 Task: Plan a workshop on team goal-setting for the 17th at 4:00 PM to 4:30 PM.
Action: Mouse moved to (77, 72)
Screenshot: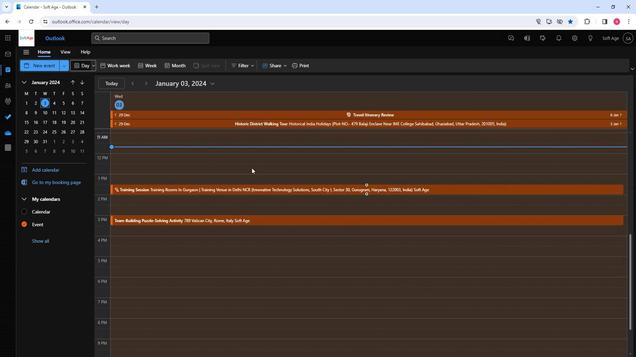 
Action: Mouse pressed left at (77, 72)
Screenshot: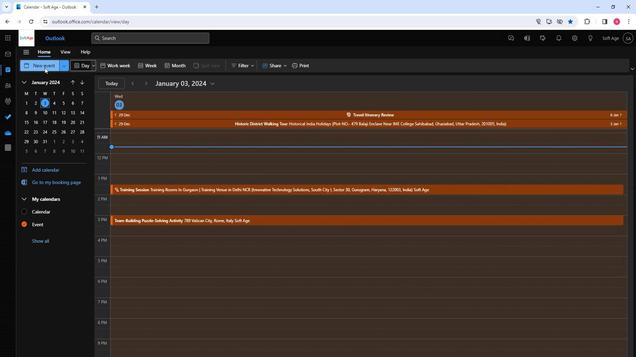 
Action: Mouse moved to (181, 107)
Screenshot: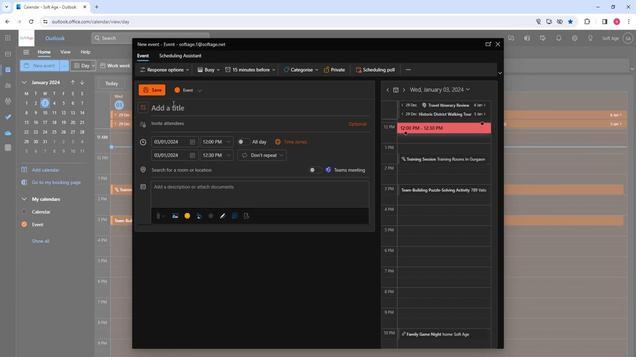 
Action: Mouse pressed left at (181, 107)
Screenshot: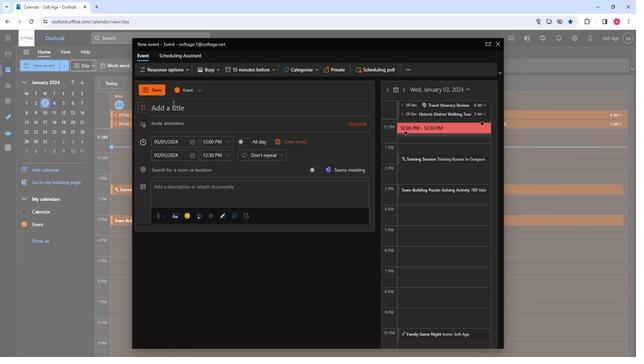 
Action: Mouse moved to (208, 121)
Screenshot: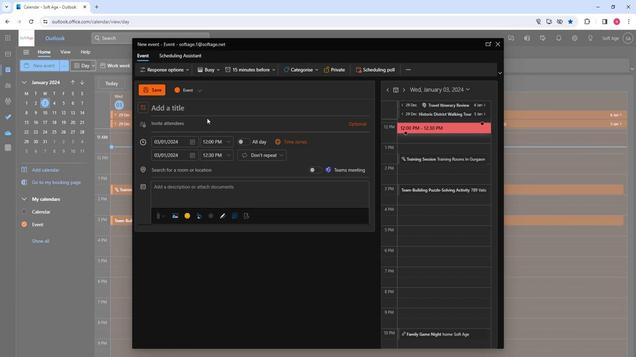 
Action: Key pressed <Key.shift><Key.shift><Key.shift><Key.shift><Key.shift><Key.shift><Key.shift><Key.shift><Key.shift><Key.shift><Key.shift><Key.shift>Workshop<Key.space><Key.shift>On<Key.space><Key.shift><Key.shift><Key.shift>Team-<Key.shift>Goal<Key.space><Key.shift><Key.shift><Key.shift><Key.shift><Key.shift><Key.shift><Key.shift><Key.shift><Key.shift><Key.shift><Key.shift><Key.shift><Key.shift>
Screenshot: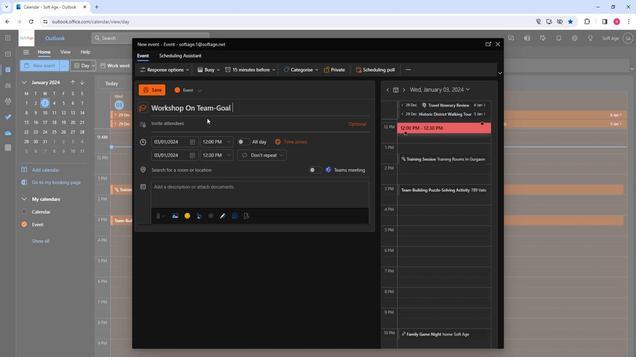 
Action: Mouse moved to (217, 112)
Screenshot: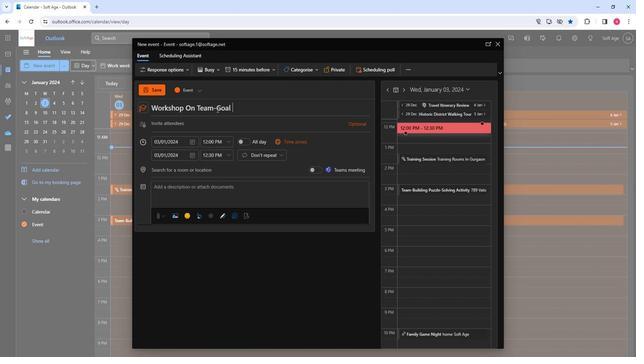 
Action: Mouse pressed left at (217, 112)
Screenshot: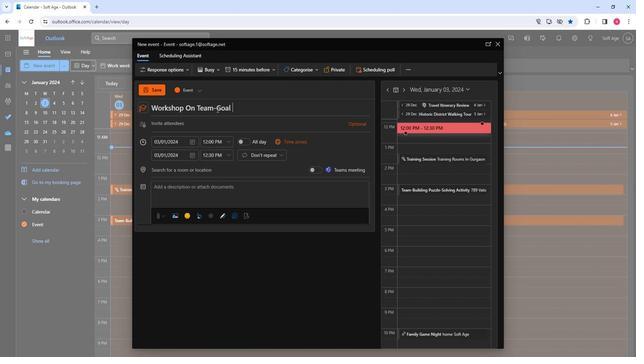 
Action: Mouse moved to (237, 114)
Screenshot: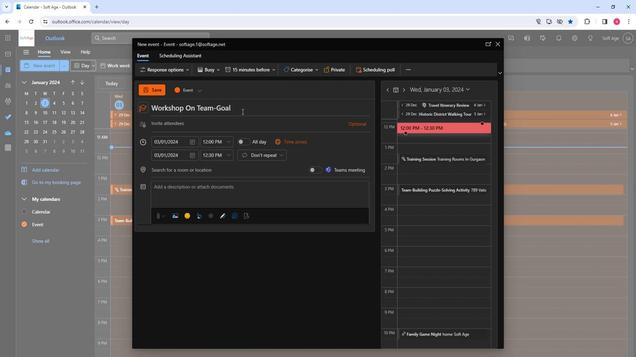 
Action: Key pressed <Key.backspace>
Screenshot: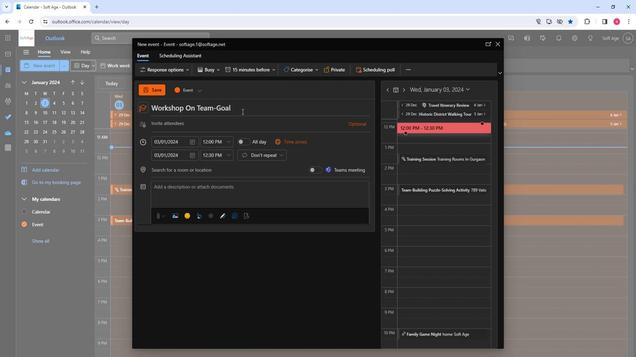 
Action: Mouse pressed left at (237, 114)
Screenshot: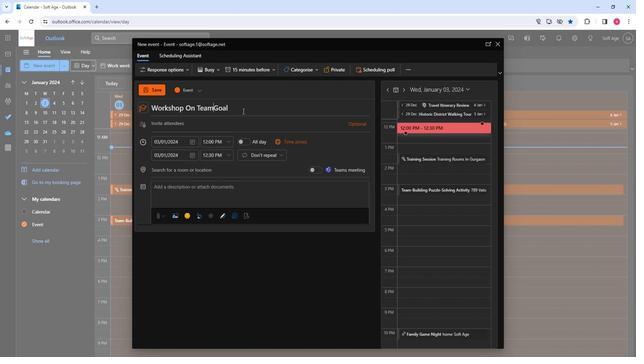 
Action: Mouse moved to (214, 110)
Screenshot: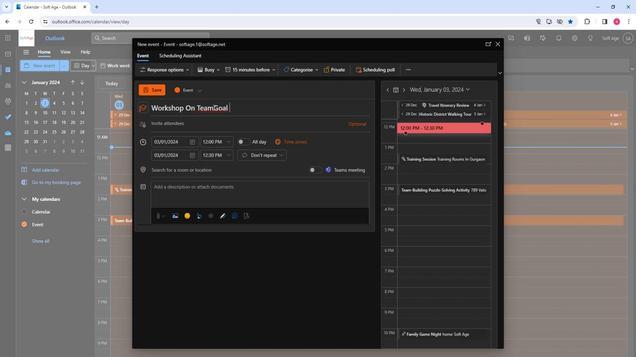 
Action: Mouse pressed left at (214, 110)
Screenshot: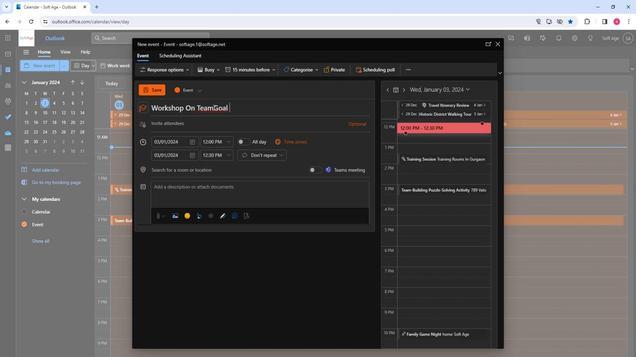 
Action: Mouse moved to (212, 110)
Screenshot: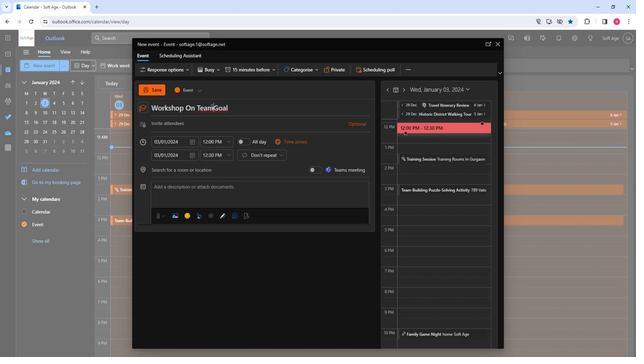 
Action: Key pressed <Key.space>
Screenshot: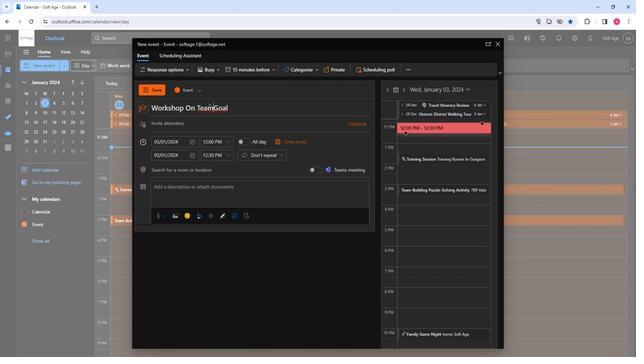 
Action: Mouse moved to (235, 111)
Screenshot: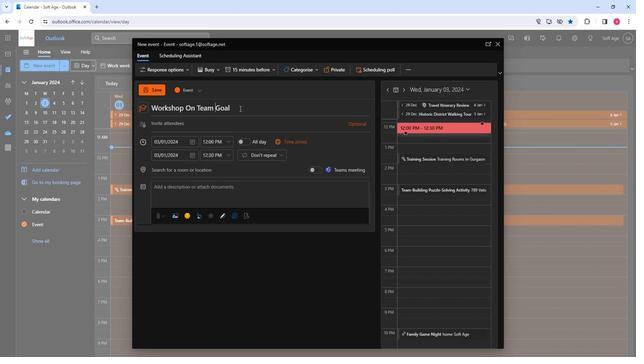 
Action: Mouse pressed left at (235, 111)
Screenshot: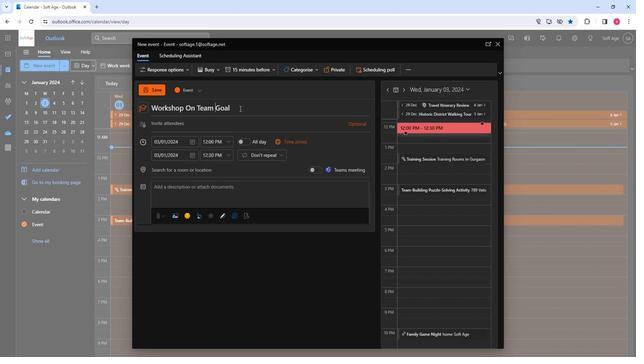 
Action: Mouse moved to (240, 107)
Screenshot: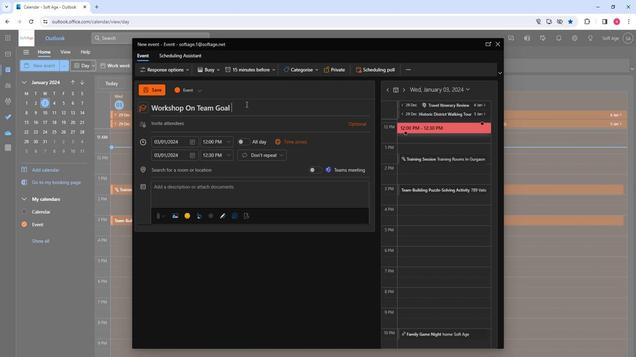 
Action: Key pressed <Key.backspace>-<Key.shift>setting<Key.space>
Screenshot: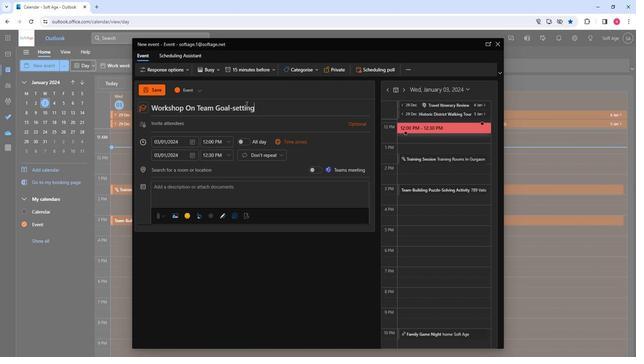 
Action: Mouse moved to (224, 124)
Screenshot: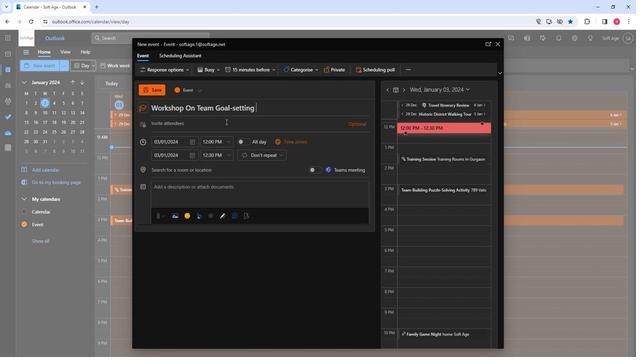 
Action: Mouse pressed left at (224, 124)
Screenshot: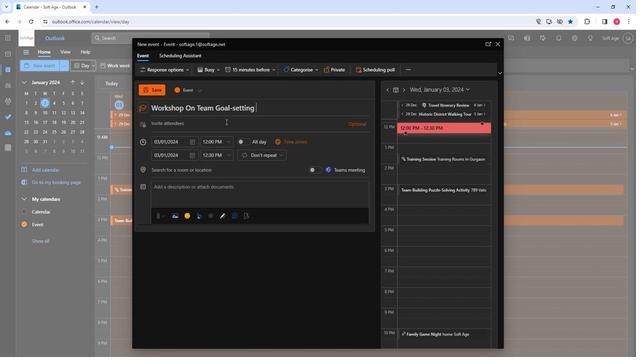 
Action: Mouse moved to (276, 124)
Screenshot: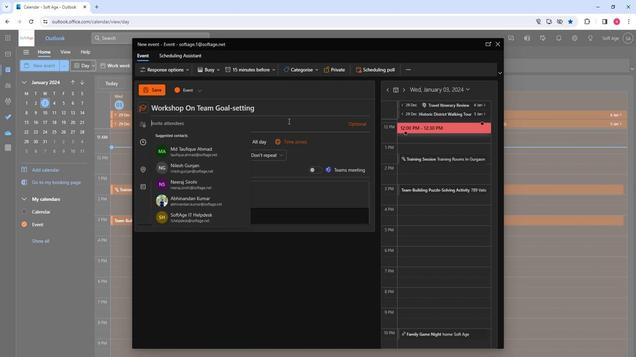 
Action: Key pressed so
Screenshot: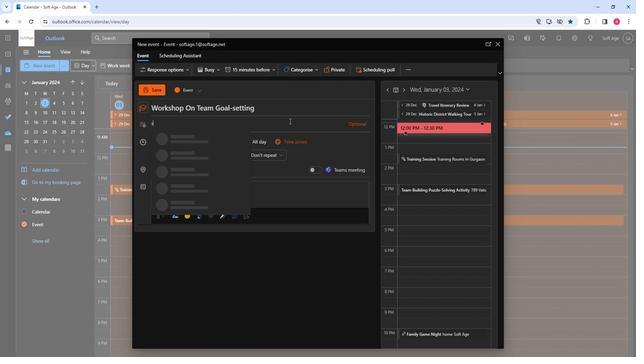
Action: Mouse moved to (197, 166)
Screenshot: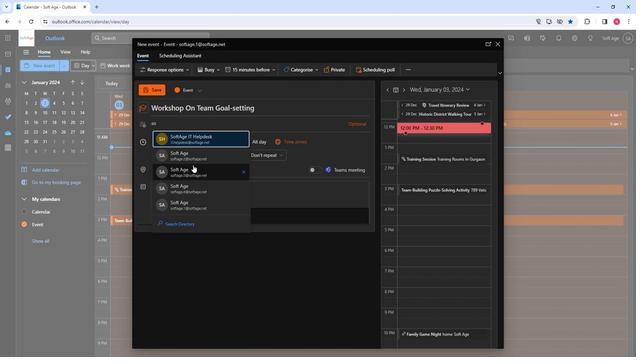 
Action: Mouse pressed left at (197, 166)
Screenshot: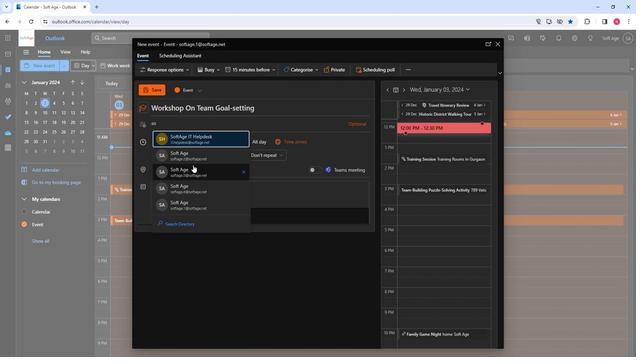 
Action: Mouse moved to (205, 168)
Screenshot: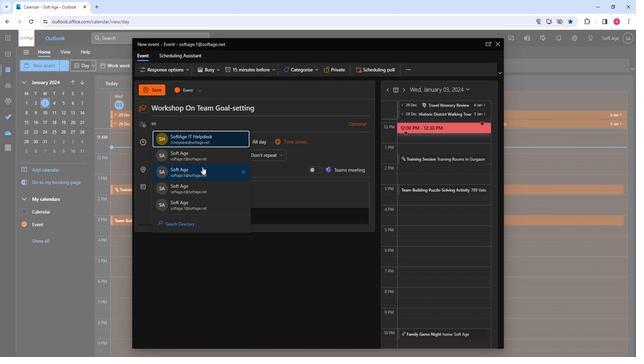 
Action: Key pressed so
Screenshot: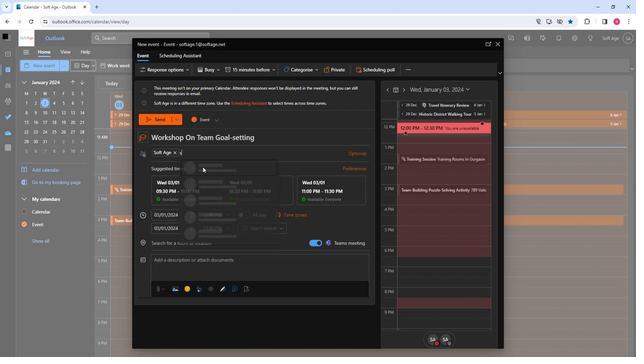 
Action: Mouse moved to (212, 183)
Screenshot: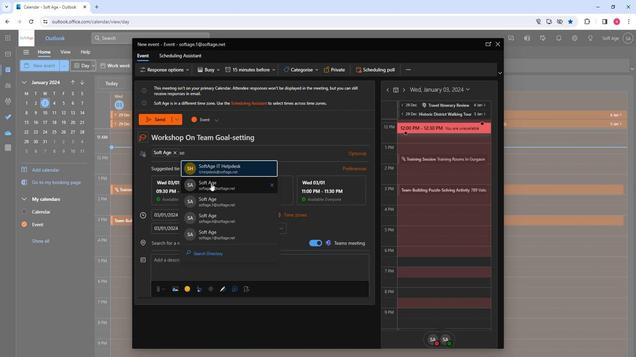 
Action: Mouse pressed left at (212, 183)
Screenshot: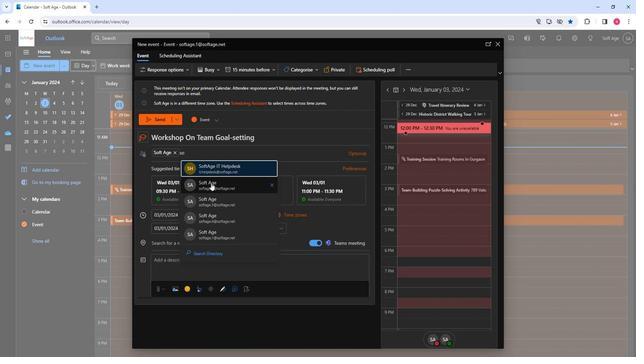 
Action: Mouse moved to (214, 182)
Screenshot: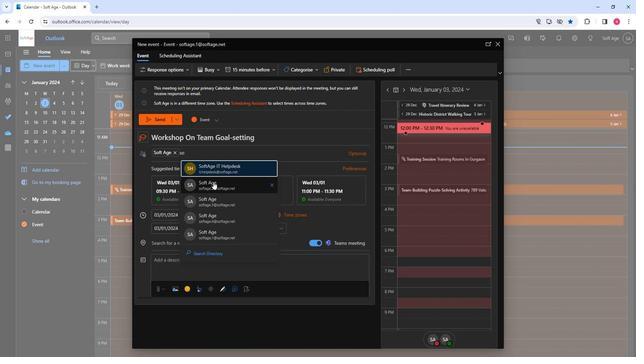 
Action: Key pressed so
Screenshot: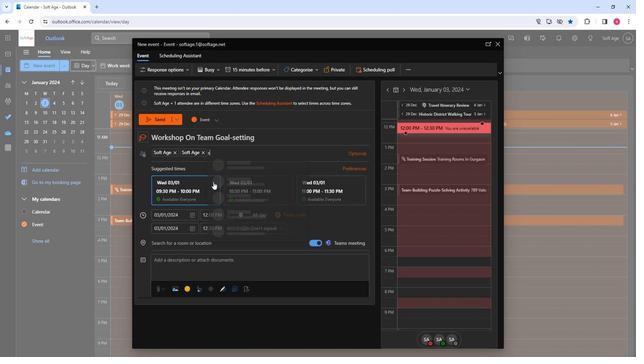 
Action: Mouse moved to (237, 224)
Screenshot: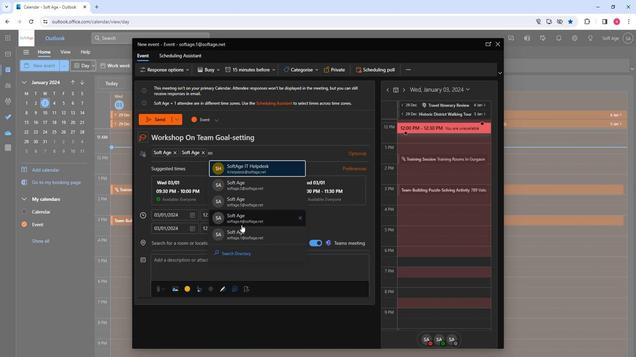 
Action: Mouse pressed left at (237, 224)
Screenshot: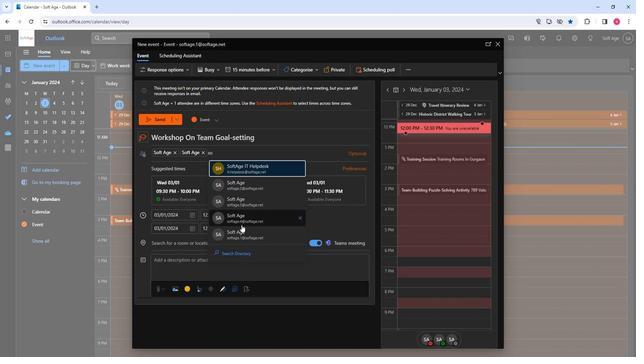 
Action: Key pressed so
Screenshot: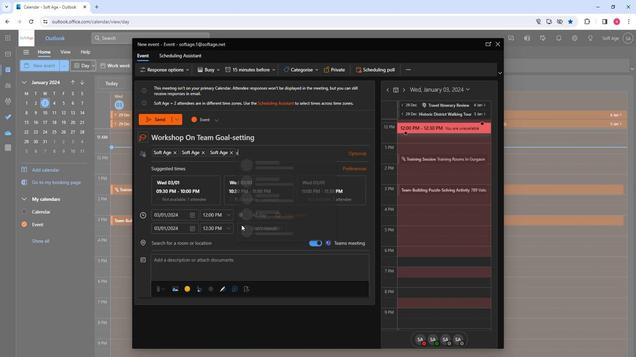 
Action: Mouse moved to (249, 235)
Screenshot: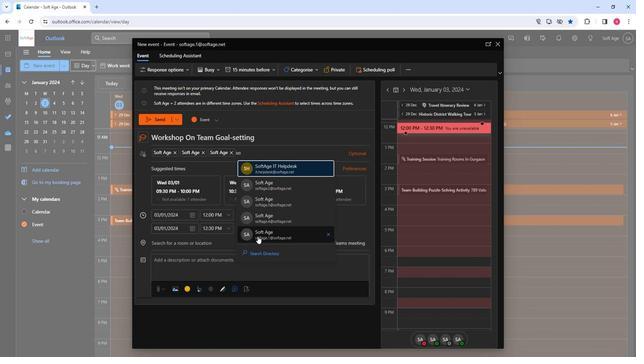 
Action: Mouse pressed left at (249, 235)
Screenshot: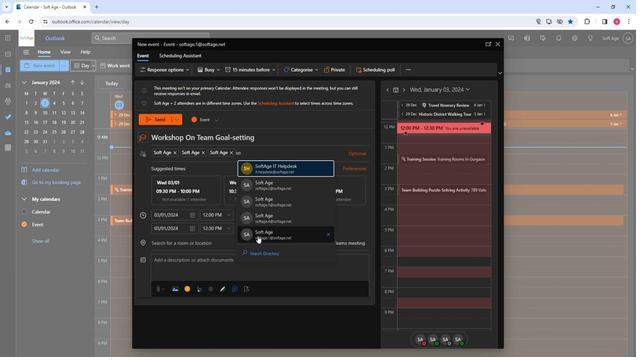 
Action: Mouse moved to (172, 245)
Screenshot: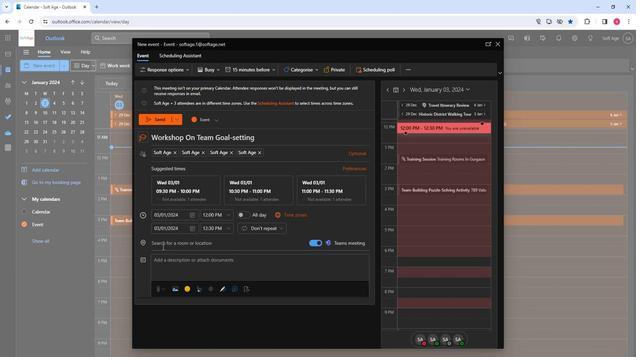 
Action: Mouse pressed left at (172, 245)
Screenshot: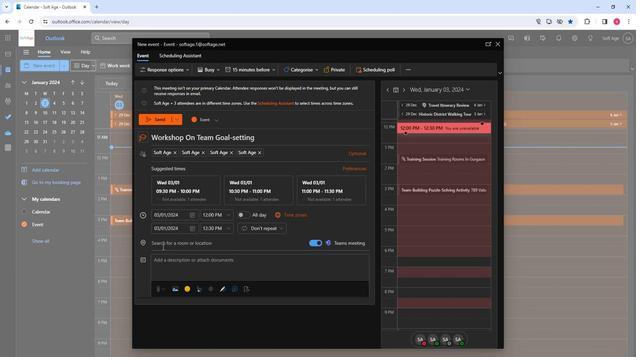 
Action: Mouse moved to (173, 245)
Screenshot: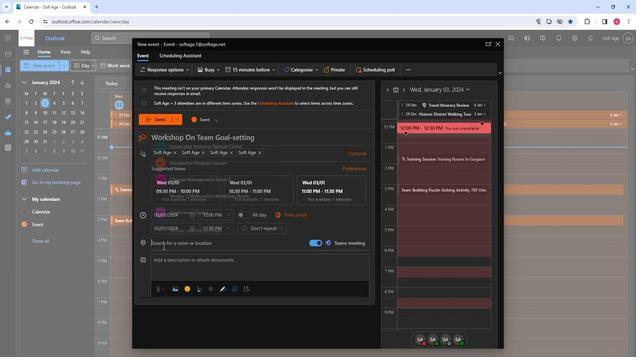 
Action: Key pressed so
Screenshot: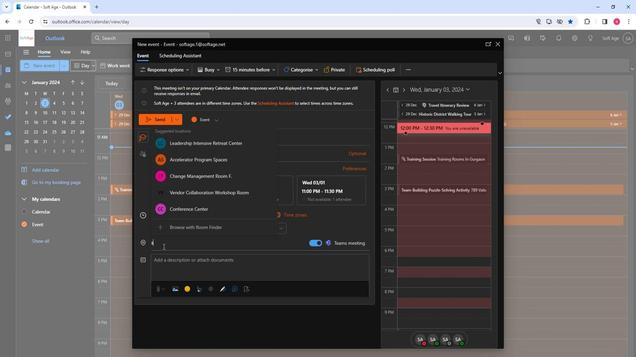 
Action: Mouse moved to (213, 206)
Screenshot: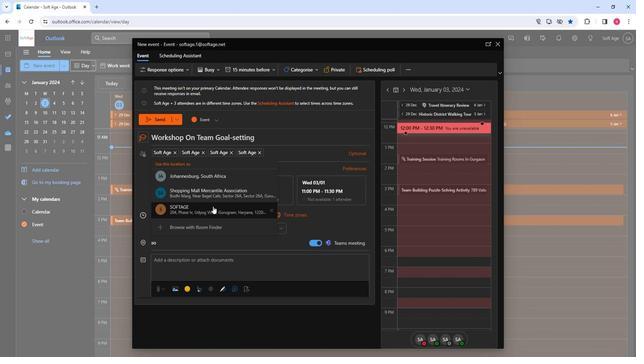 
Action: Mouse pressed left at (213, 206)
Screenshot: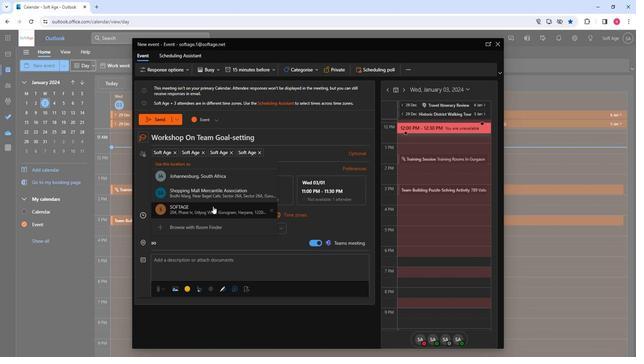 
Action: Mouse moved to (188, 259)
Screenshot: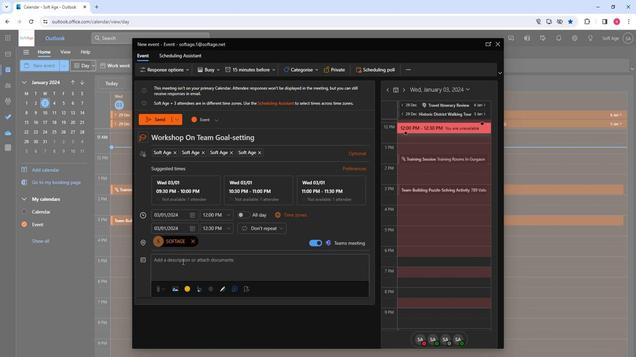
Action: Mouse pressed left at (188, 259)
Screenshot: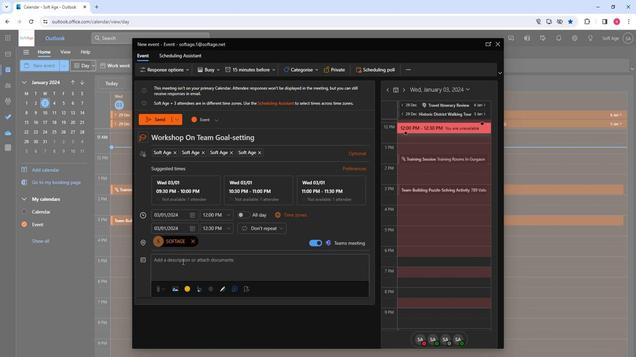 
Action: Mouse moved to (197, 213)
Screenshot: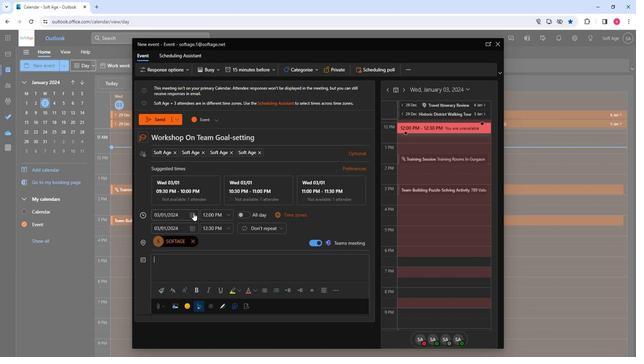 
Action: Mouse pressed left at (197, 213)
Screenshot: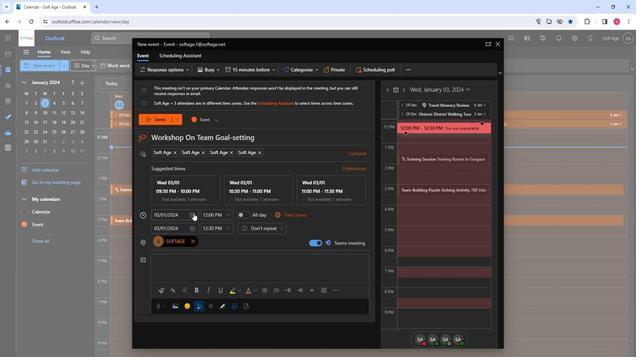 
Action: Mouse moved to (188, 267)
Screenshot: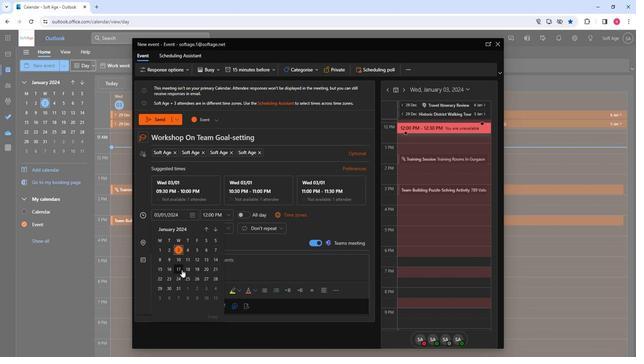 
Action: Mouse pressed left at (188, 267)
Screenshot: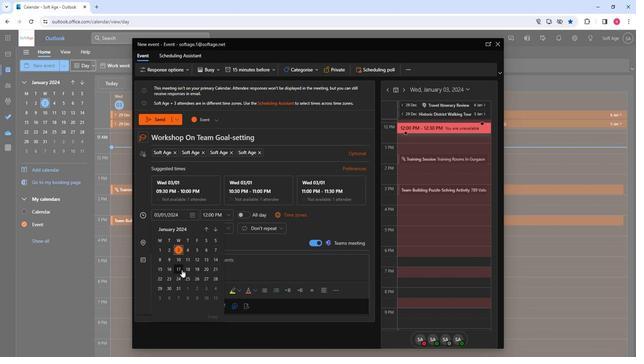 
Action: Mouse moved to (224, 215)
Screenshot: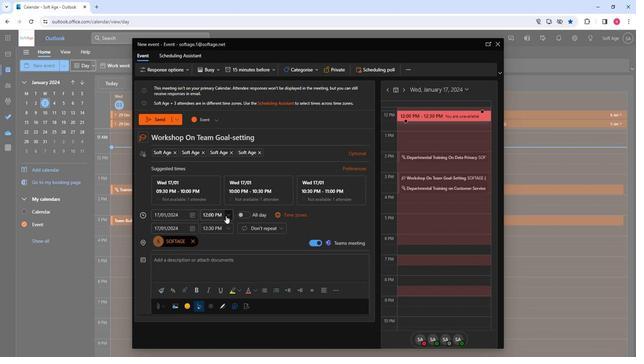 
Action: Mouse pressed left at (224, 215)
Screenshot: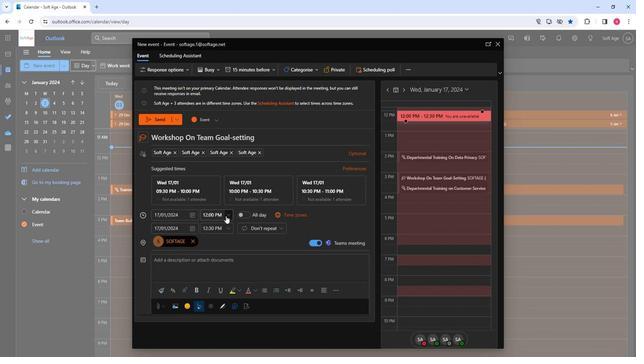 
Action: Mouse moved to (216, 231)
Screenshot: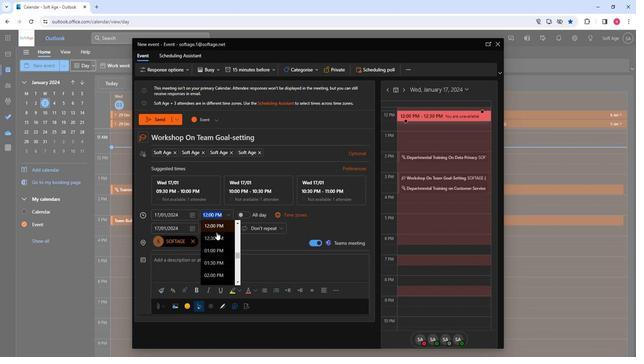 
Action: Mouse scrolled (216, 231) with delta (0, 0)
Screenshot: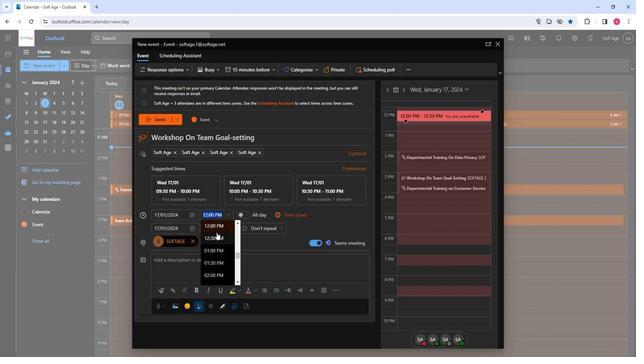 
Action: Mouse scrolled (216, 231) with delta (0, 0)
Screenshot: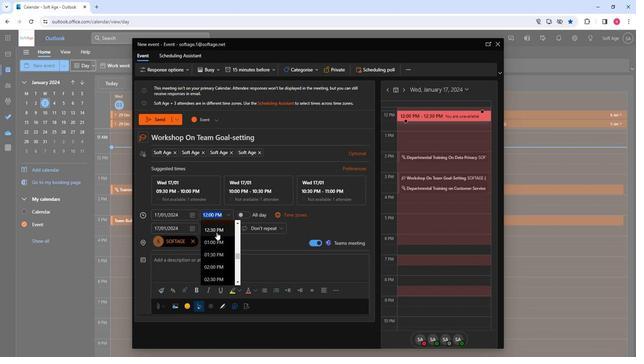 
Action: Mouse moved to (214, 255)
Screenshot: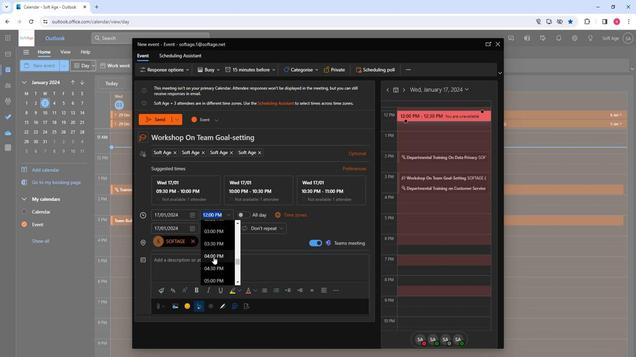 
Action: Mouse pressed left at (214, 255)
Screenshot: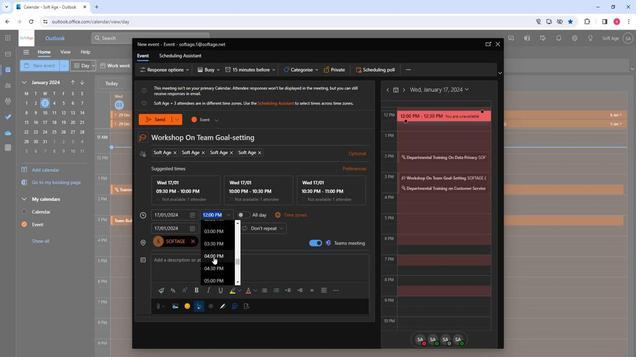 
Action: Mouse moved to (194, 265)
Screenshot: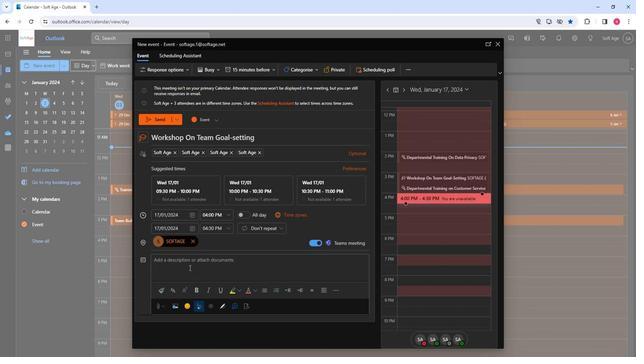 
Action: Mouse pressed left at (194, 265)
Screenshot: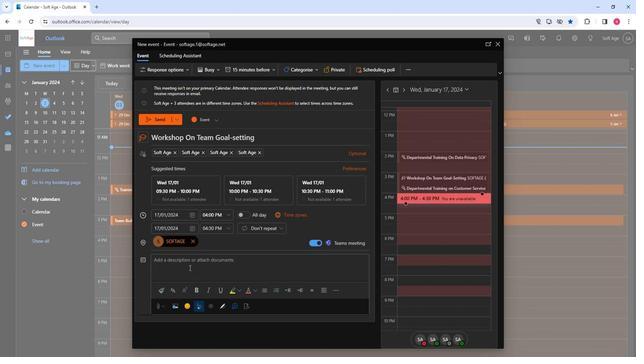 
Action: Mouse moved to (197, 265)
Screenshot: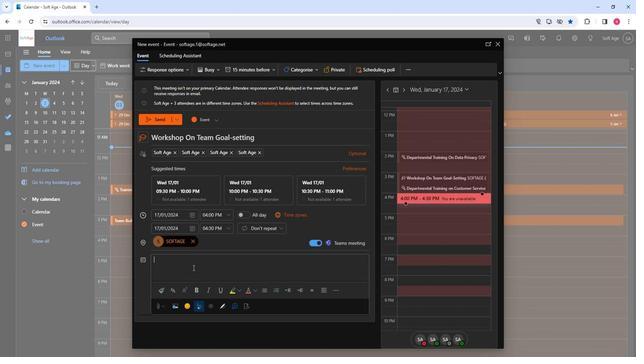 
Action: Key pressed <Key.shift>Elevate<Key.space>teamwork<Key.shift>!<Key.space><Key.shift>Join<Key.space>our<Key.space>workshop<Key.space>on<Key.space>team<Key.space>goal-setting<Key.space>next<Key.space>month.<Key.space><Key.shift>Colle<Key.backspace>aborate<Key.space>on<Key.space>aspirations,<Key.space>set<Key.space>objectives<Key.backspace><Key.backspace><Key.backspace><Key.backspace><Key.backspace><Key.backspace><Key.backspace>ectives,<Key.space>and<Key.space>pave<Key.space>the<Key.space>way<Key.space>for<Key.space>collective<Key.space>success.<Key.space><Key.shift>Ready<Key.space>to<Key.space>achieve<Key.space>together<Key.shift_r>?
Screenshot: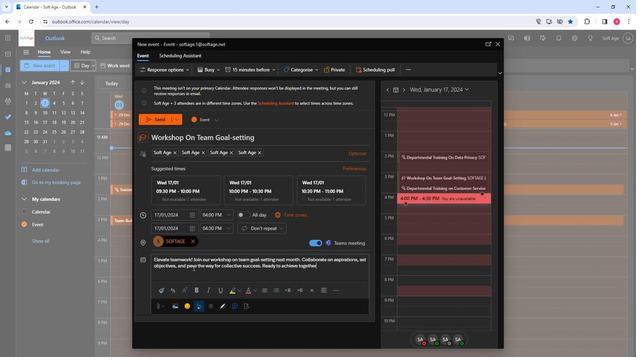 
Action: Mouse moved to (216, 260)
Screenshot: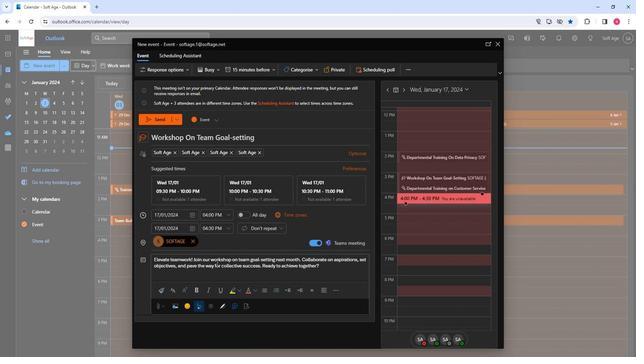 
Action: Mouse pressed left at (216, 260)
Screenshot: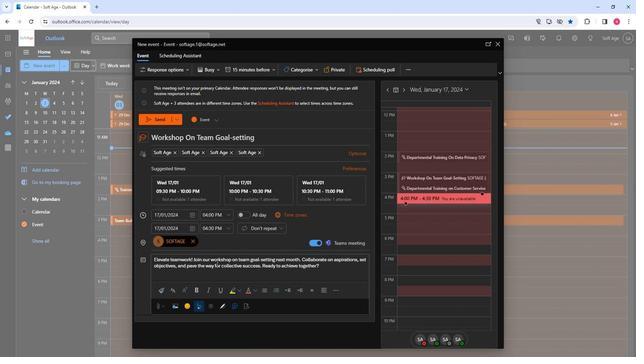 
Action: Mouse pressed left at (216, 260)
Screenshot: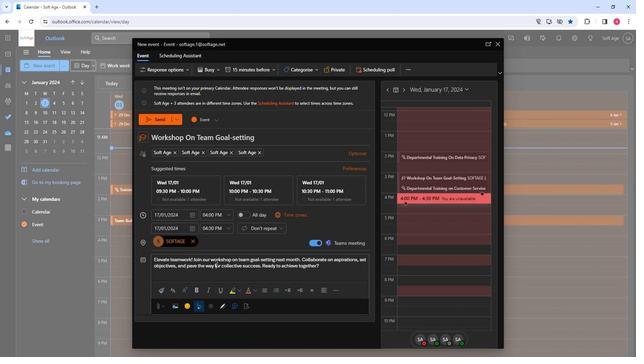 
Action: Mouse pressed left at (216, 260)
Screenshot: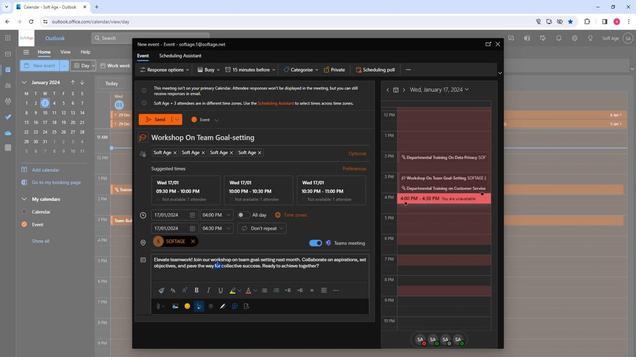 
Action: Mouse pressed left at (216, 260)
Screenshot: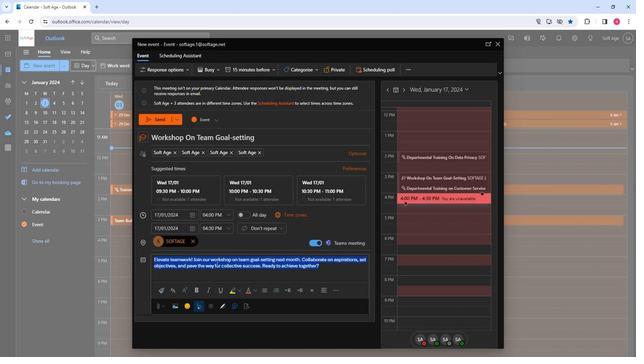 
Action: Mouse moved to (180, 290)
Screenshot: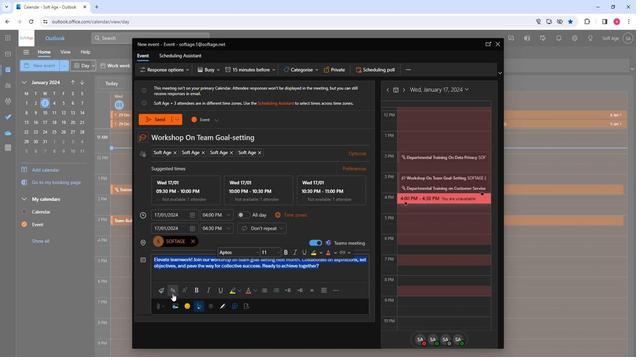 
Action: Mouse pressed left at (180, 290)
Screenshot: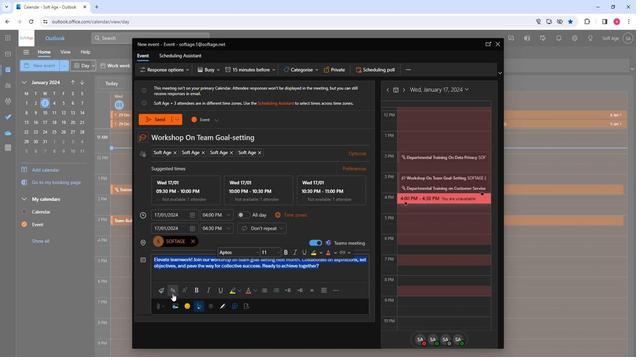 
Action: Mouse moved to (202, 210)
Screenshot: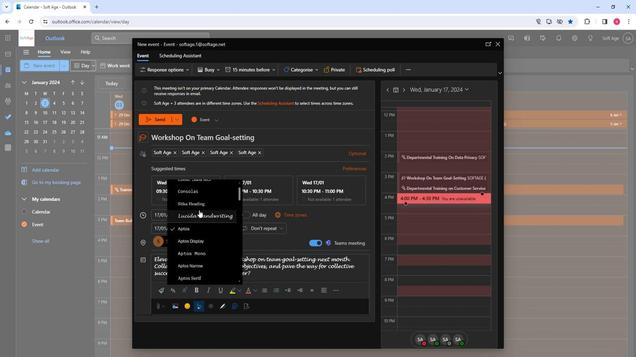 
Action: Mouse scrolled (202, 209) with delta (0, 0)
Screenshot: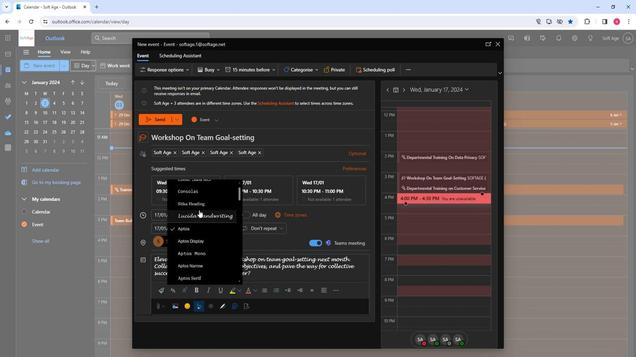 
Action: Mouse scrolled (202, 209) with delta (0, 0)
Screenshot: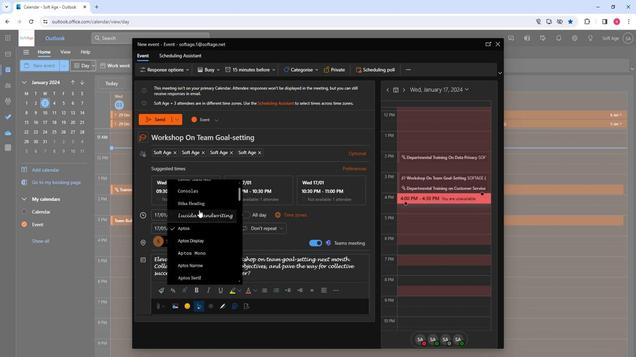 
Action: Mouse scrolled (202, 209) with delta (0, 0)
Screenshot: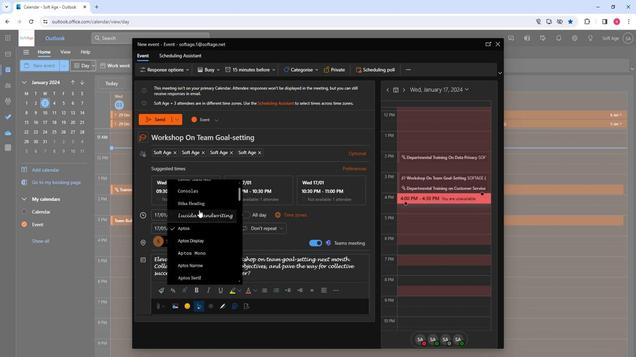 
Action: Mouse scrolled (202, 209) with delta (0, 0)
Screenshot: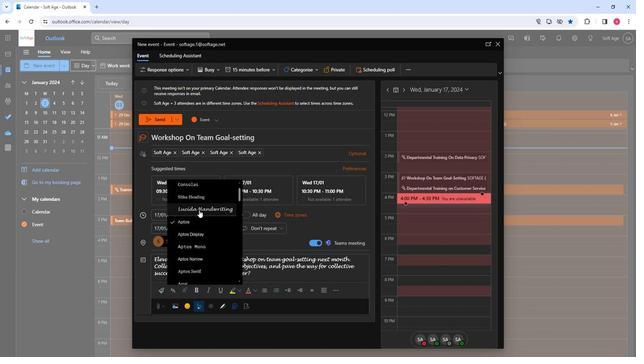 
Action: Mouse scrolled (202, 209) with delta (0, 0)
Screenshot: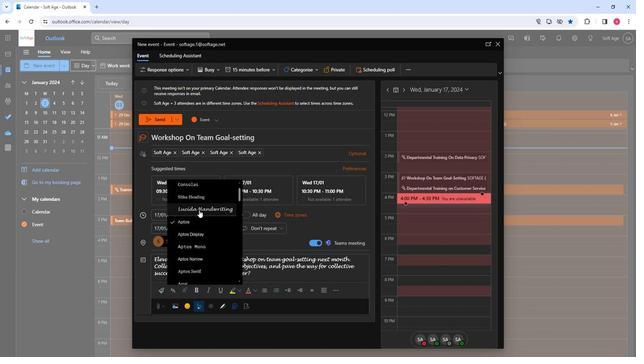 
Action: Mouse scrolled (202, 209) with delta (0, 0)
Screenshot: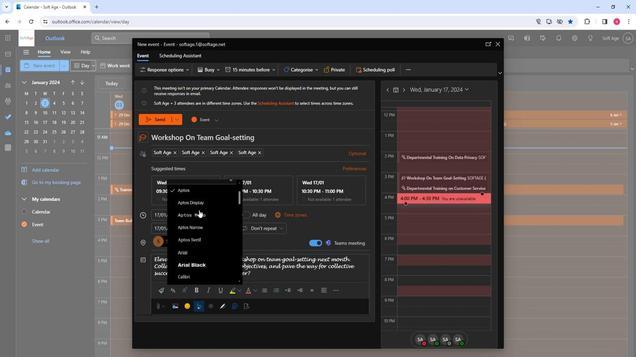 
Action: Mouse scrolled (202, 209) with delta (0, 0)
Screenshot: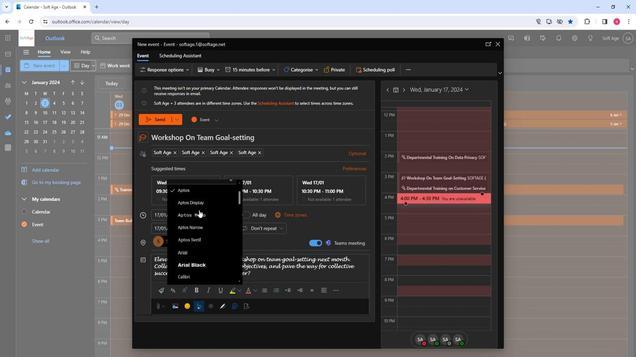 
Action: Mouse moved to (202, 215)
Screenshot: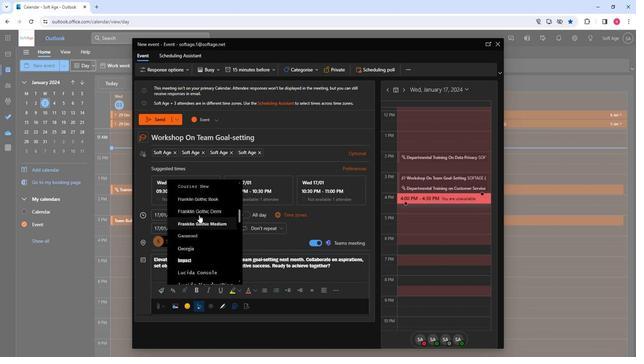 
Action: Mouse scrolled (202, 214) with delta (0, 0)
Screenshot: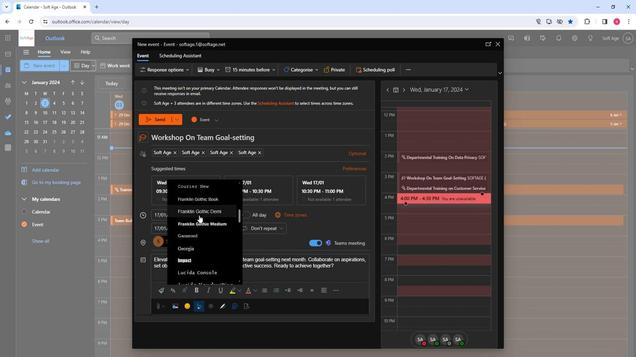 
Action: Mouse moved to (202, 216)
Screenshot: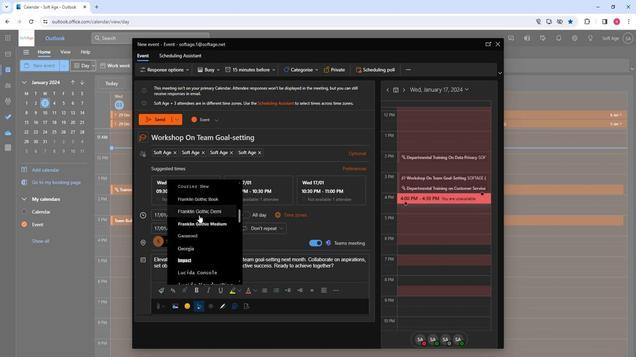 
Action: Mouse scrolled (202, 215) with delta (0, 0)
Screenshot: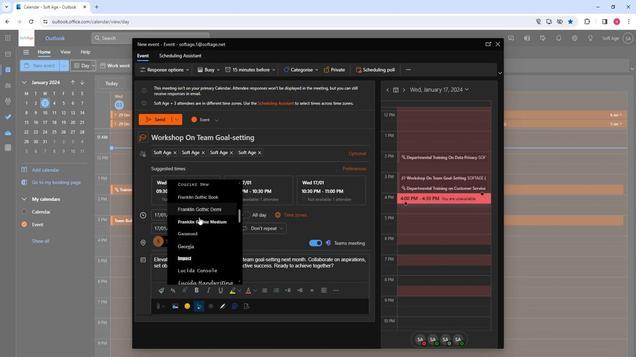
Action: Mouse moved to (202, 218)
Screenshot: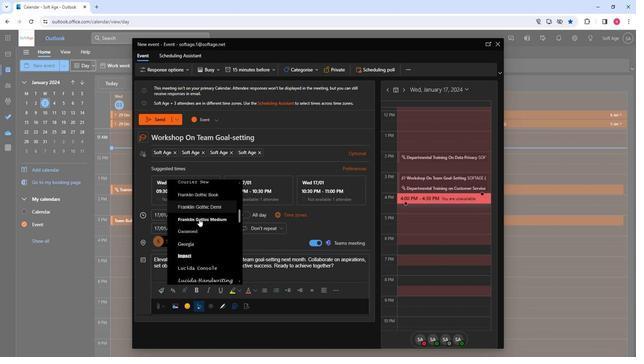 
Action: Mouse scrolled (202, 218) with delta (0, 0)
Screenshot: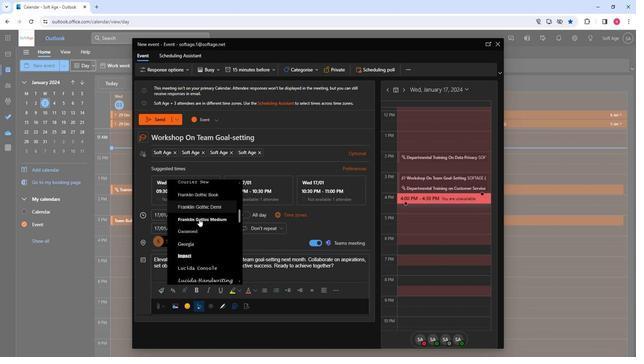 
Action: Mouse moved to (202, 218)
Screenshot: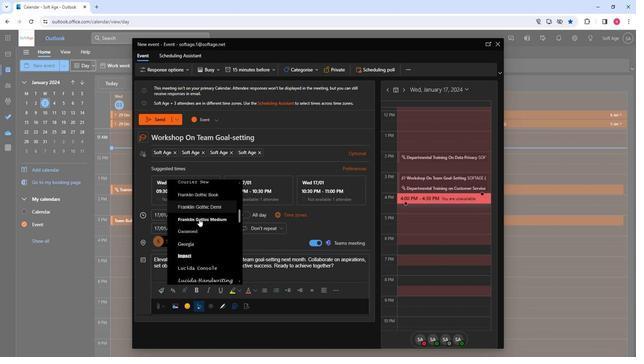 
Action: Mouse scrolled (202, 218) with delta (0, 0)
Screenshot: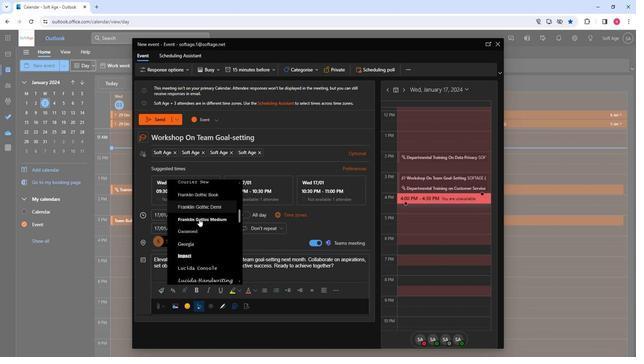 
Action: Mouse moved to (202, 227)
Screenshot: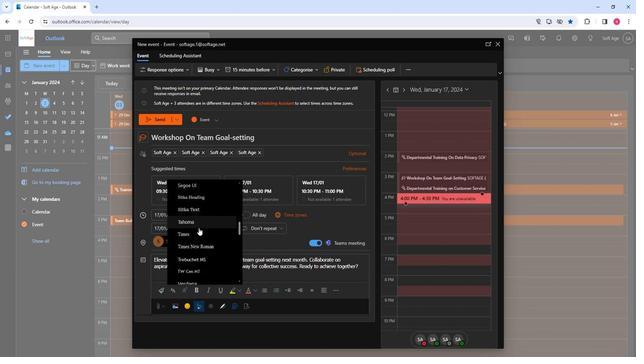 
Action: Mouse scrolled (202, 227) with delta (0, 0)
Screenshot: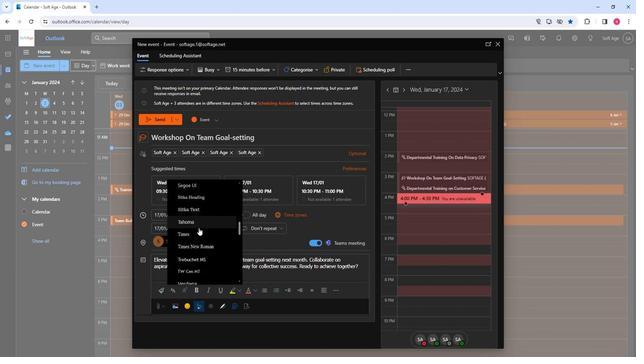 
Action: Mouse scrolled (202, 227) with delta (0, 0)
Screenshot: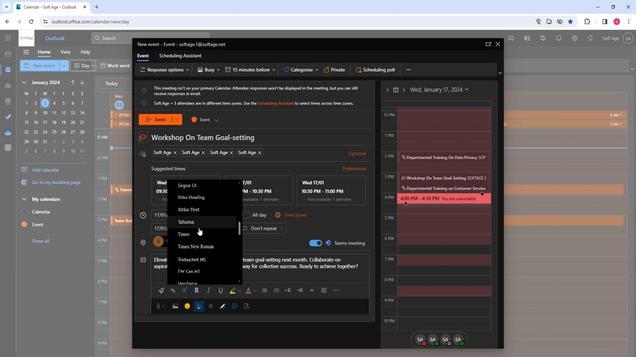 
Action: Mouse moved to (202, 227)
Screenshot: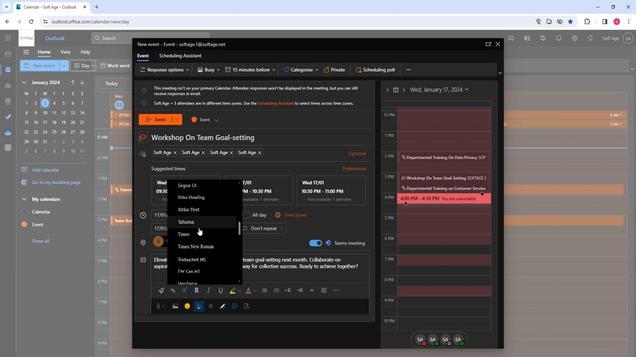 
Action: Mouse scrolled (202, 227) with delta (0, 0)
Screenshot: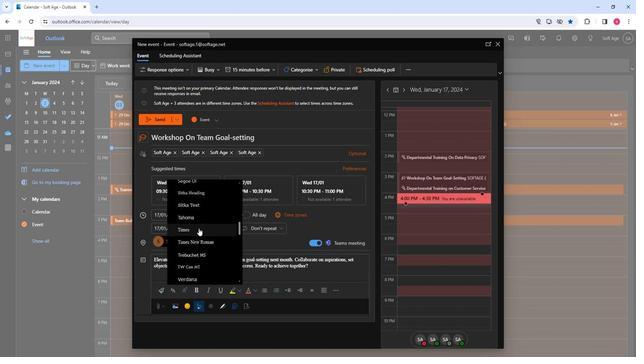 
Action: Mouse moved to (205, 211)
Screenshot: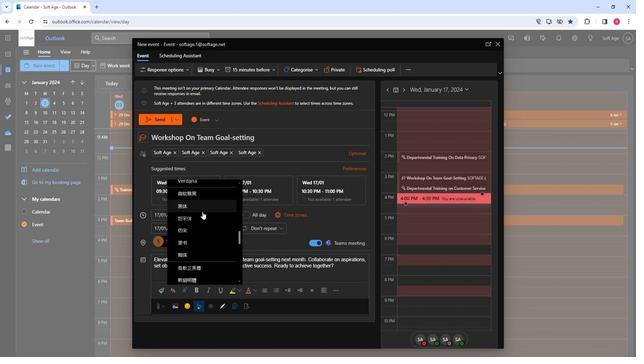 
Action: Mouse scrolled (205, 212) with delta (0, 0)
Screenshot: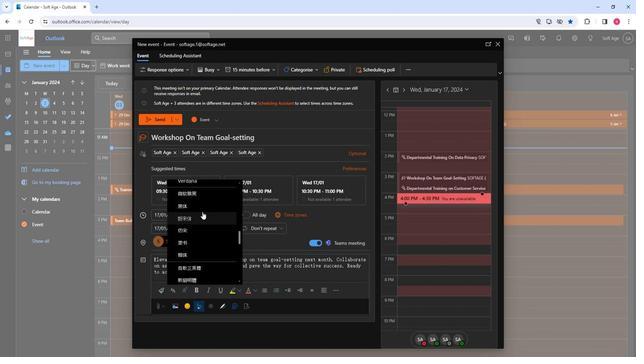 
Action: Mouse scrolled (205, 212) with delta (0, 0)
Screenshot: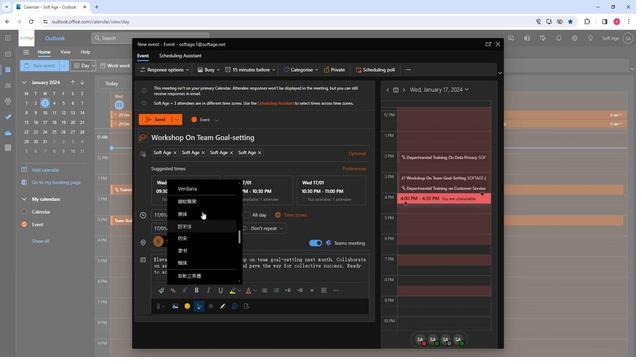 
Action: Mouse moved to (200, 213)
Screenshot: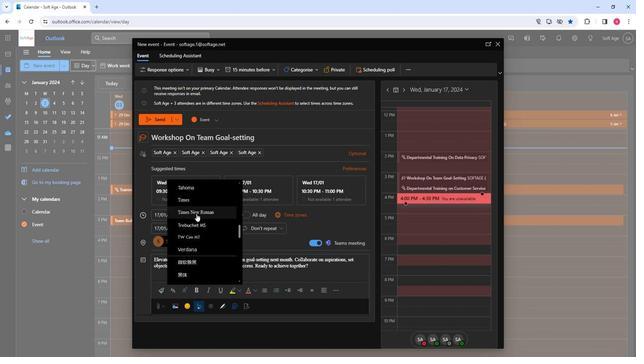 
Action: Mouse pressed left at (200, 213)
Screenshot: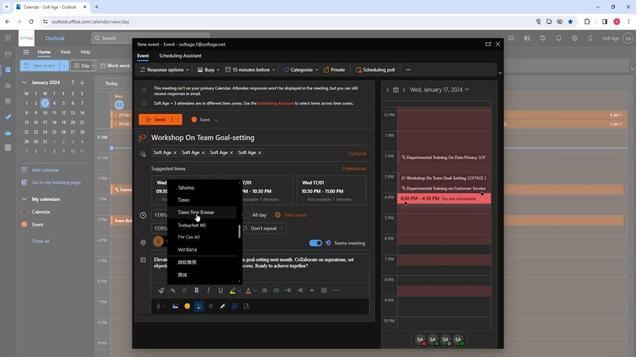 
Action: Mouse moved to (207, 287)
Screenshot: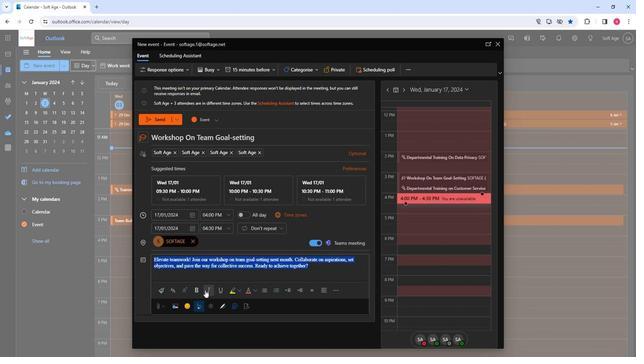 
Action: Mouse pressed left at (207, 287)
Screenshot: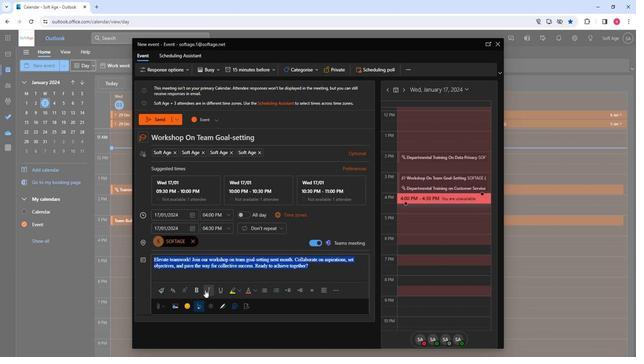 
Action: Mouse moved to (237, 287)
Screenshot: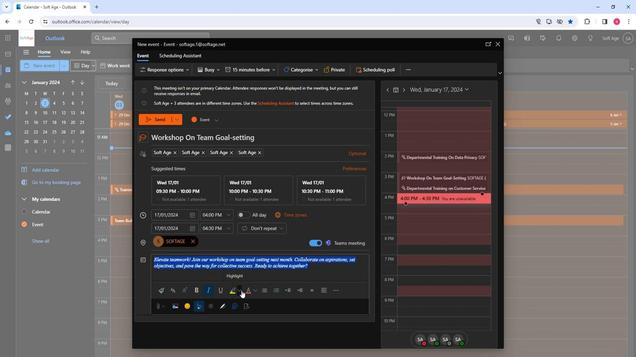 
Action: Mouse pressed left at (237, 287)
Screenshot: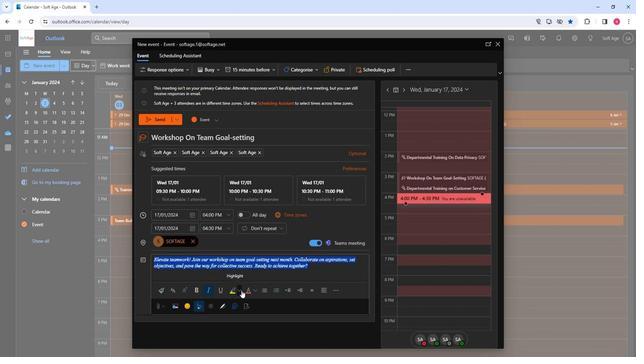 
Action: Mouse moved to (241, 300)
Screenshot: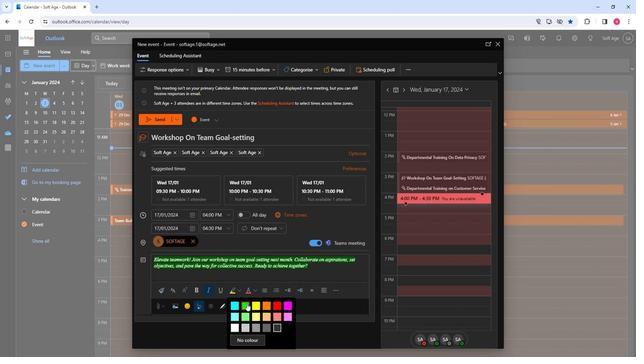 
Action: Mouse pressed left at (241, 300)
Screenshot: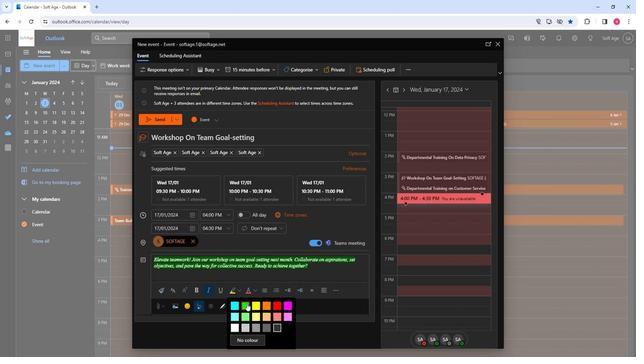 
Action: Mouse moved to (247, 289)
Screenshot: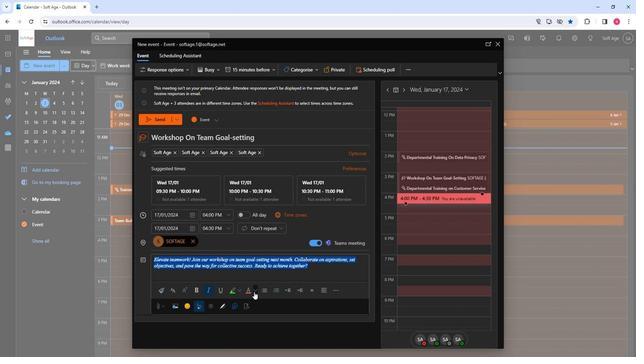 
Action: Mouse pressed left at (247, 289)
Screenshot: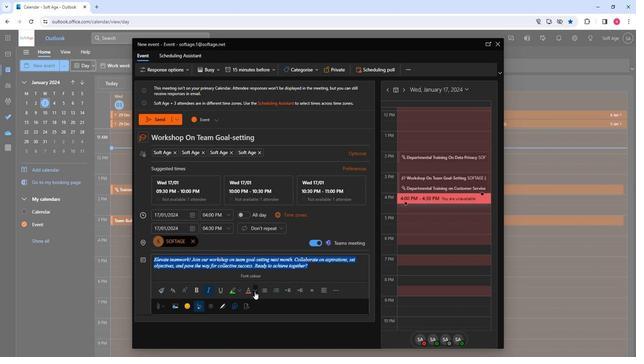 
Action: Mouse moved to (259, 228)
Screenshot: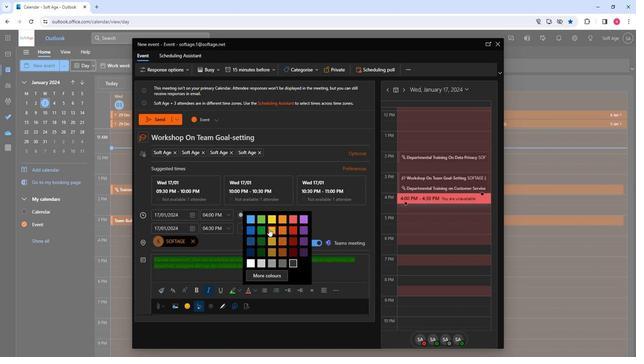 
Action: Mouse pressed left at (259, 228)
Screenshot: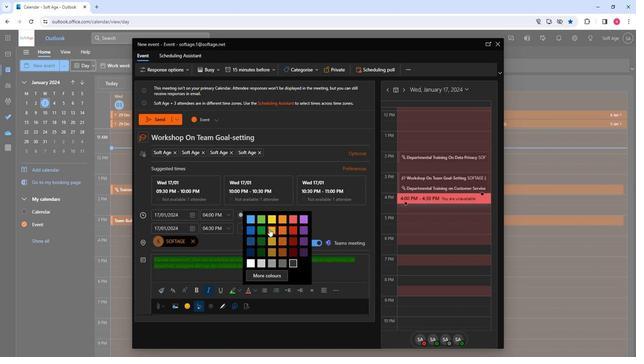 
Action: Mouse moved to (291, 271)
Screenshot: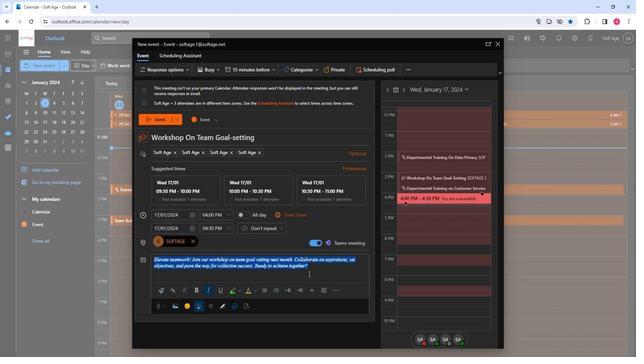 
Action: Mouse pressed left at (291, 271)
Screenshot: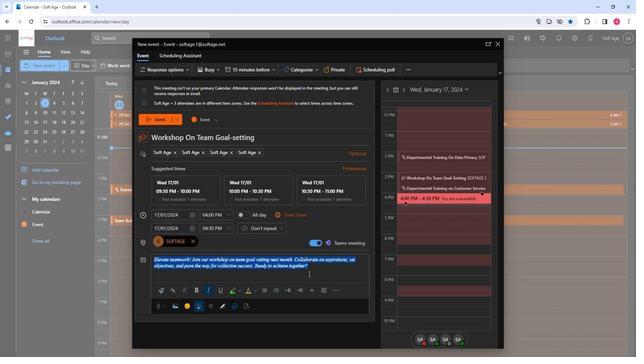 
Action: Mouse moved to (236, 266)
Screenshot: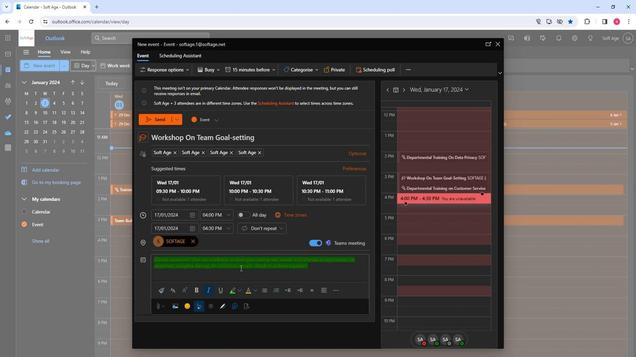 
Action: Mouse pressed left at (236, 266)
Screenshot: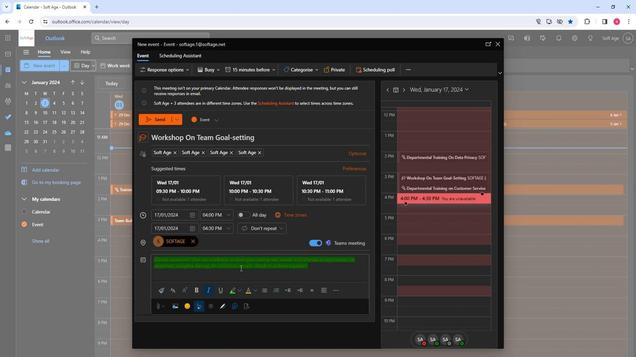 
Action: Mouse pressed left at (236, 266)
Screenshot: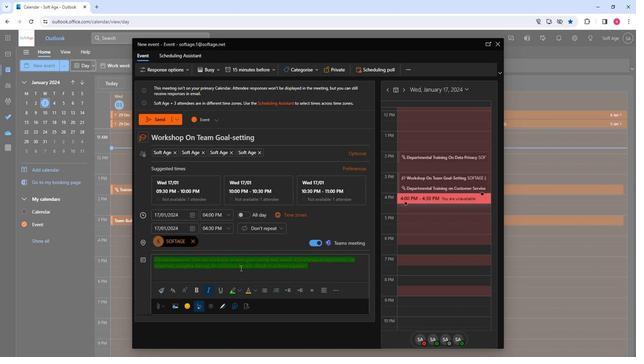 
Action: Mouse pressed left at (236, 266)
Screenshot: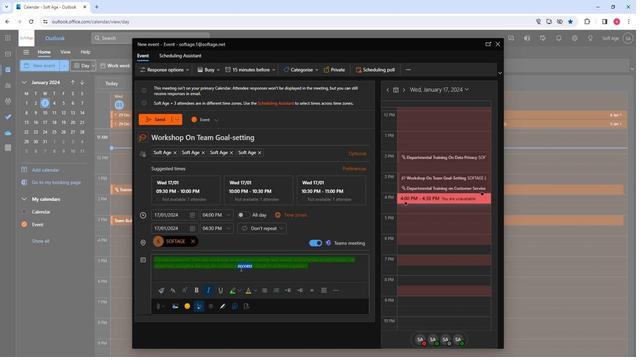 
Action: Mouse pressed left at (236, 266)
Screenshot: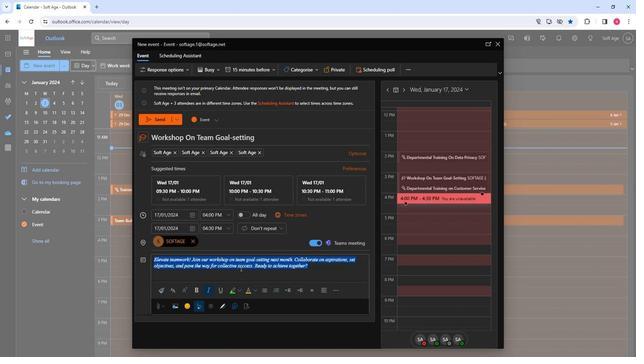 
Action: Mouse moved to (248, 289)
Screenshot: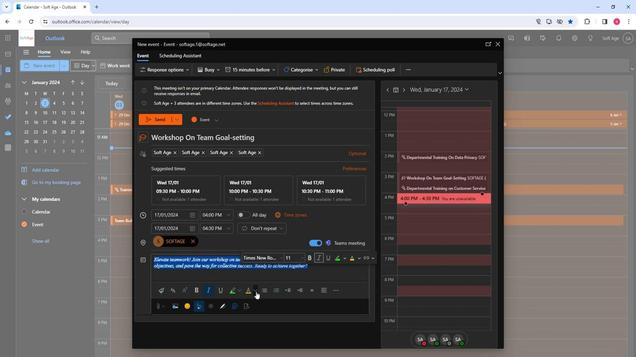 
Action: Mouse pressed left at (248, 289)
Screenshot: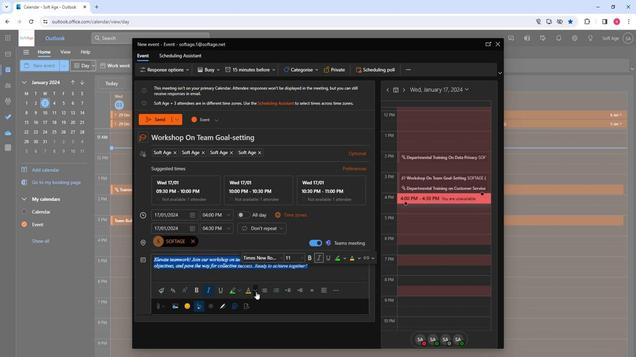 
Action: Mouse moved to (278, 258)
Screenshot: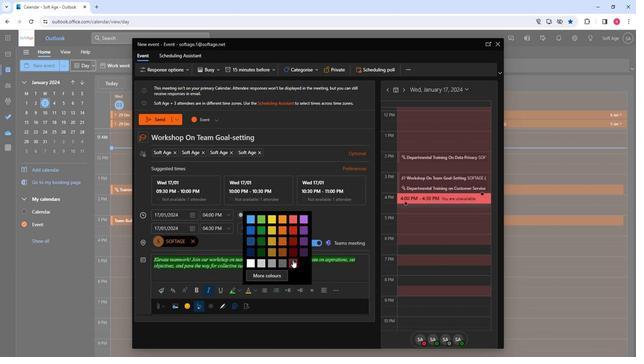 
Action: Mouse pressed left at (278, 258)
Screenshot: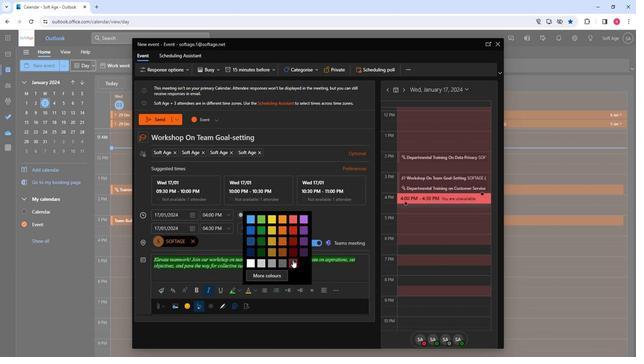 
Action: Mouse moved to (278, 265)
Screenshot: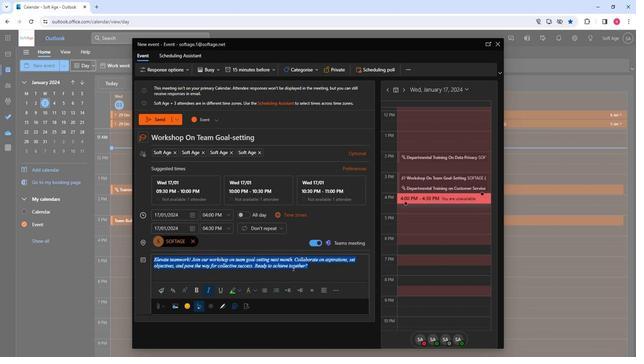 
Action: Mouse pressed left at (278, 265)
Screenshot: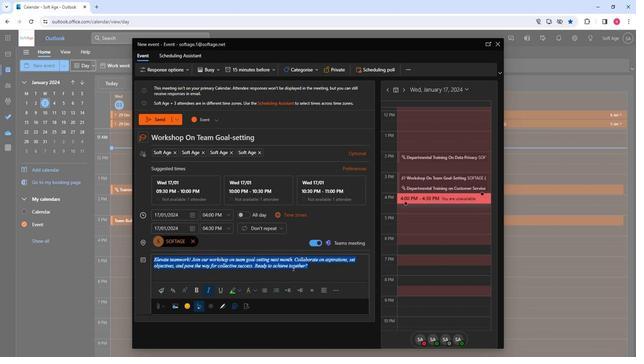 
Action: Mouse moved to (295, 268)
Screenshot: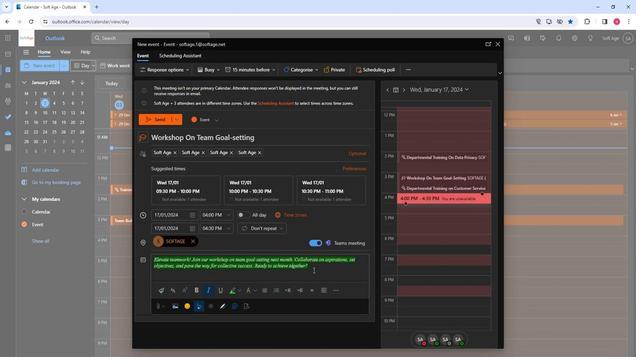 
Action: Mouse pressed left at (295, 268)
Screenshot: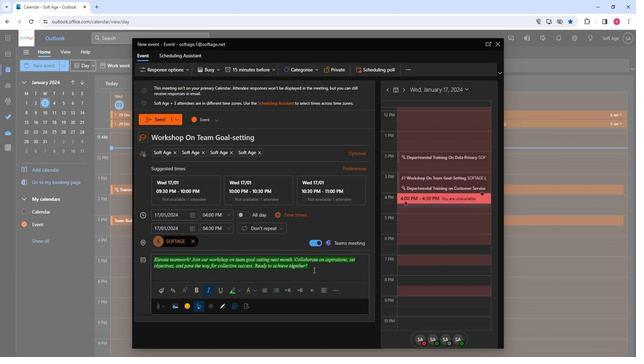 
Action: Mouse pressed left at (295, 268)
Screenshot: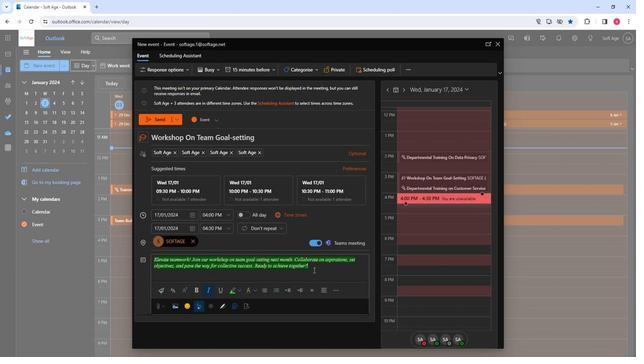
Action: Mouse moved to (282, 288)
Screenshot: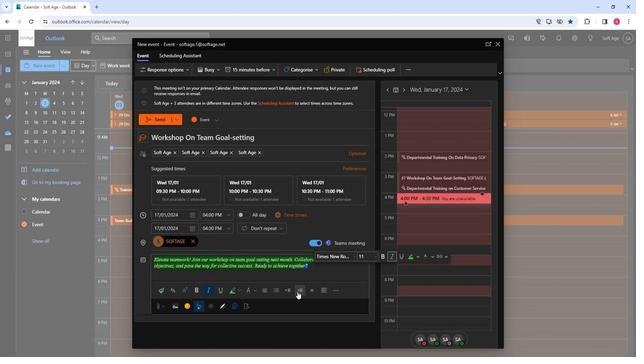 
Action: Mouse pressed left at (282, 288)
Screenshot: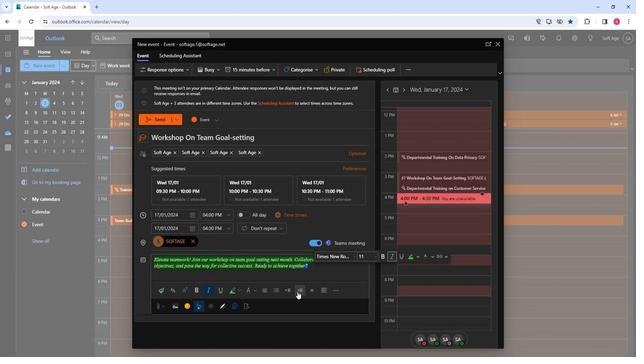 
Action: Mouse moved to (258, 271)
Screenshot: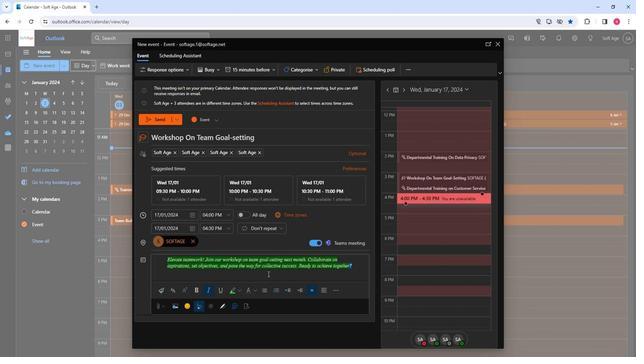 
Action: Mouse pressed left at (258, 271)
Screenshot: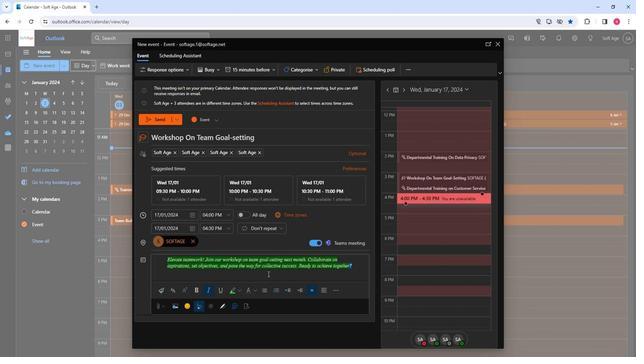 
Action: Mouse moved to (171, 125)
Screenshot: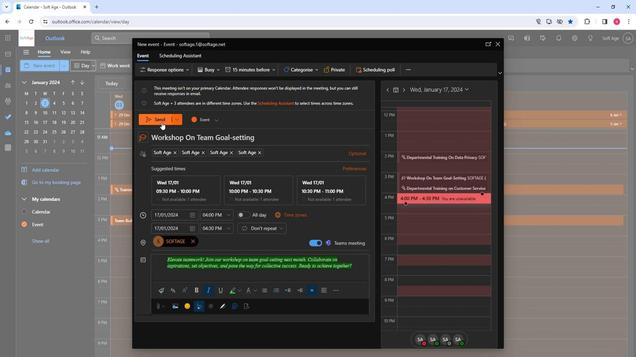 
Action: Mouse pressed left at (171, 125)
Screenshot: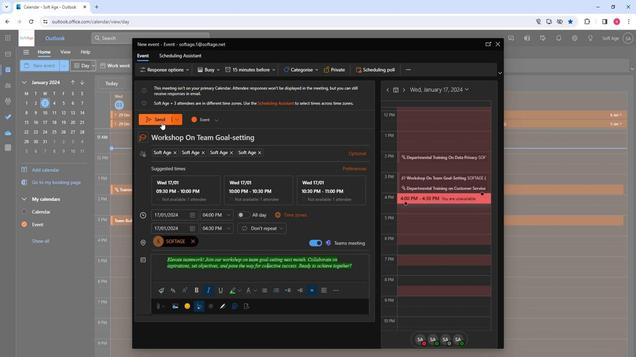 
Action: Mouse moved to (195, 254)
Screenshot: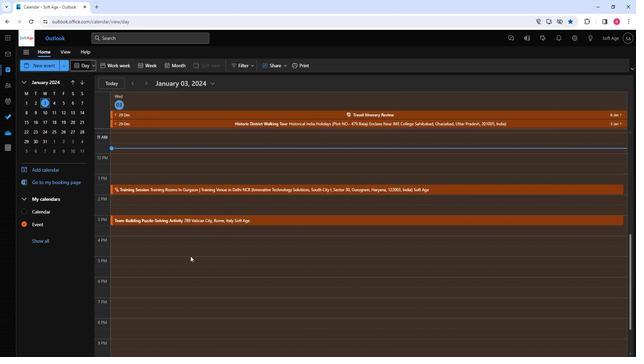 
